 Task: Use the formula "SLOPE" in spreadsheet "Project portfolio".
Action: Mouse moved to (155, 110)
Screenshot: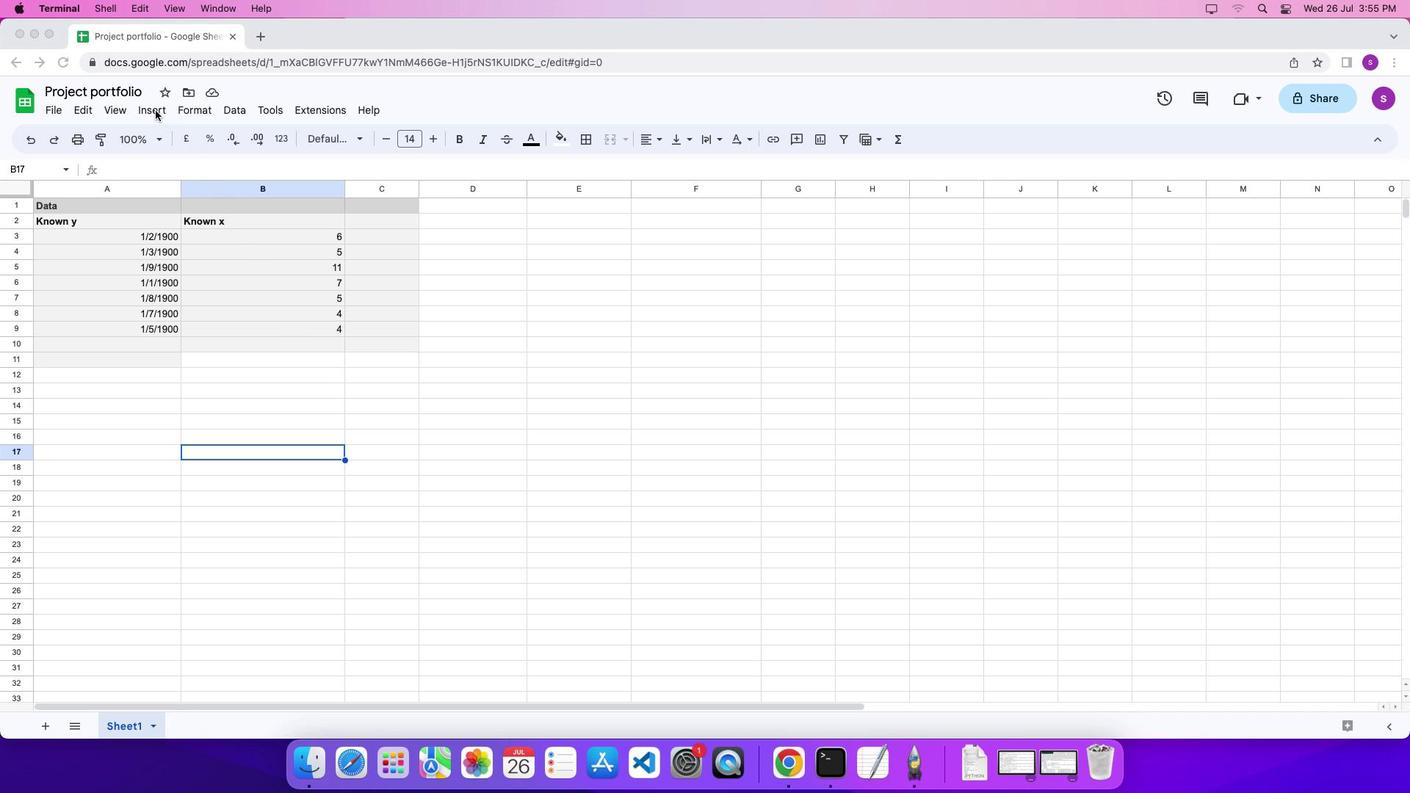 
Action: Mouse pressed left at (155, 110)
Screenshot: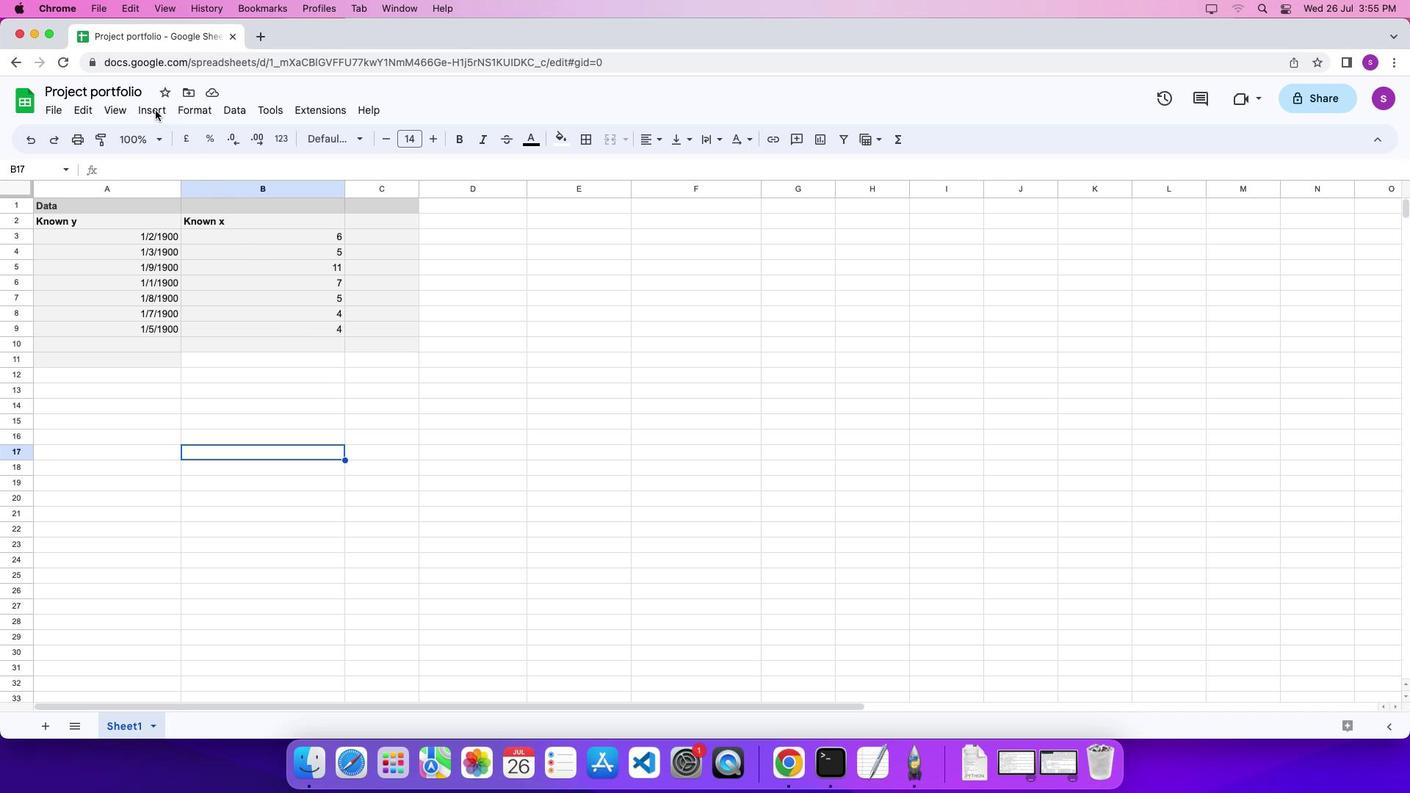 
Action: Mouse moved to (159, 110)
Screenshot: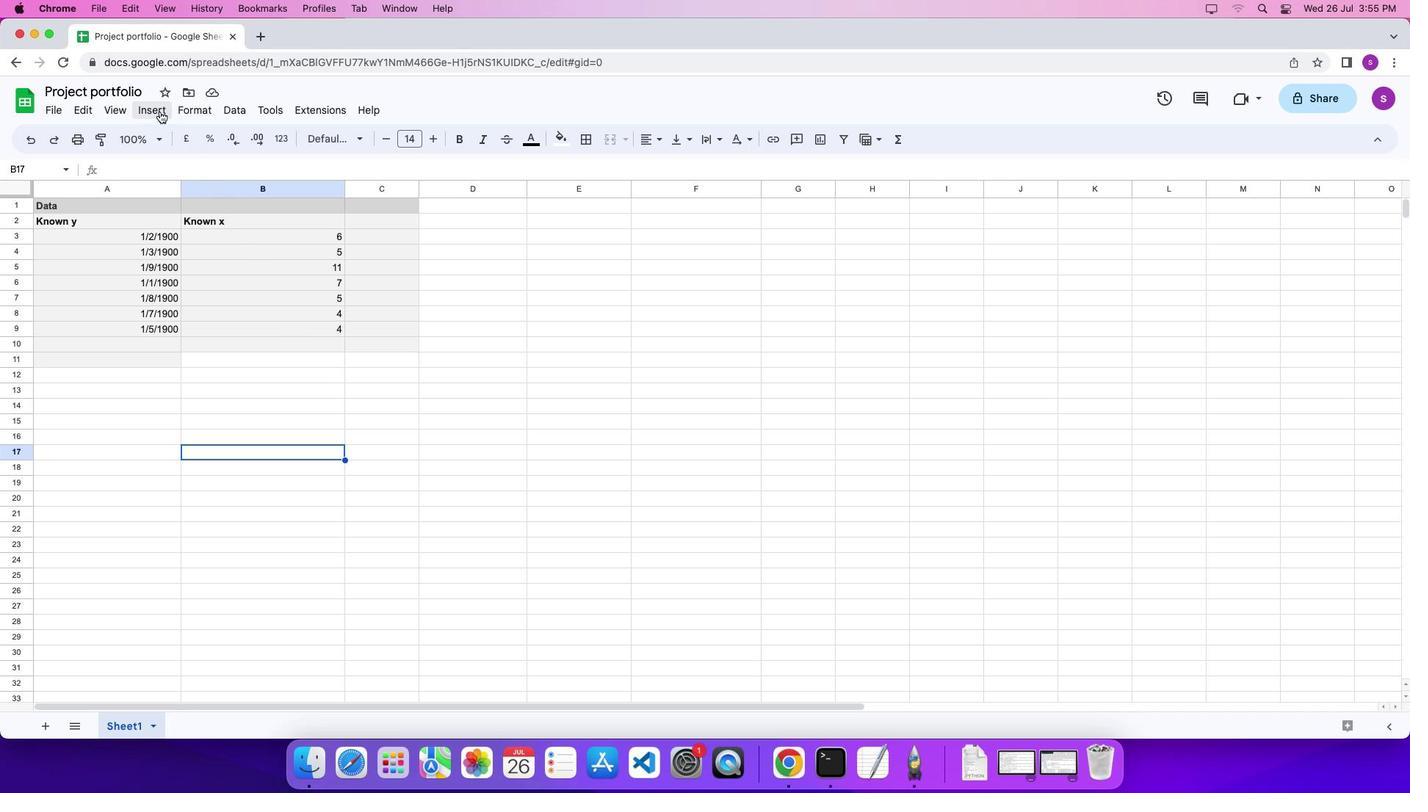 
Action: Mouse pressed left at (159, 110)
Screenshot: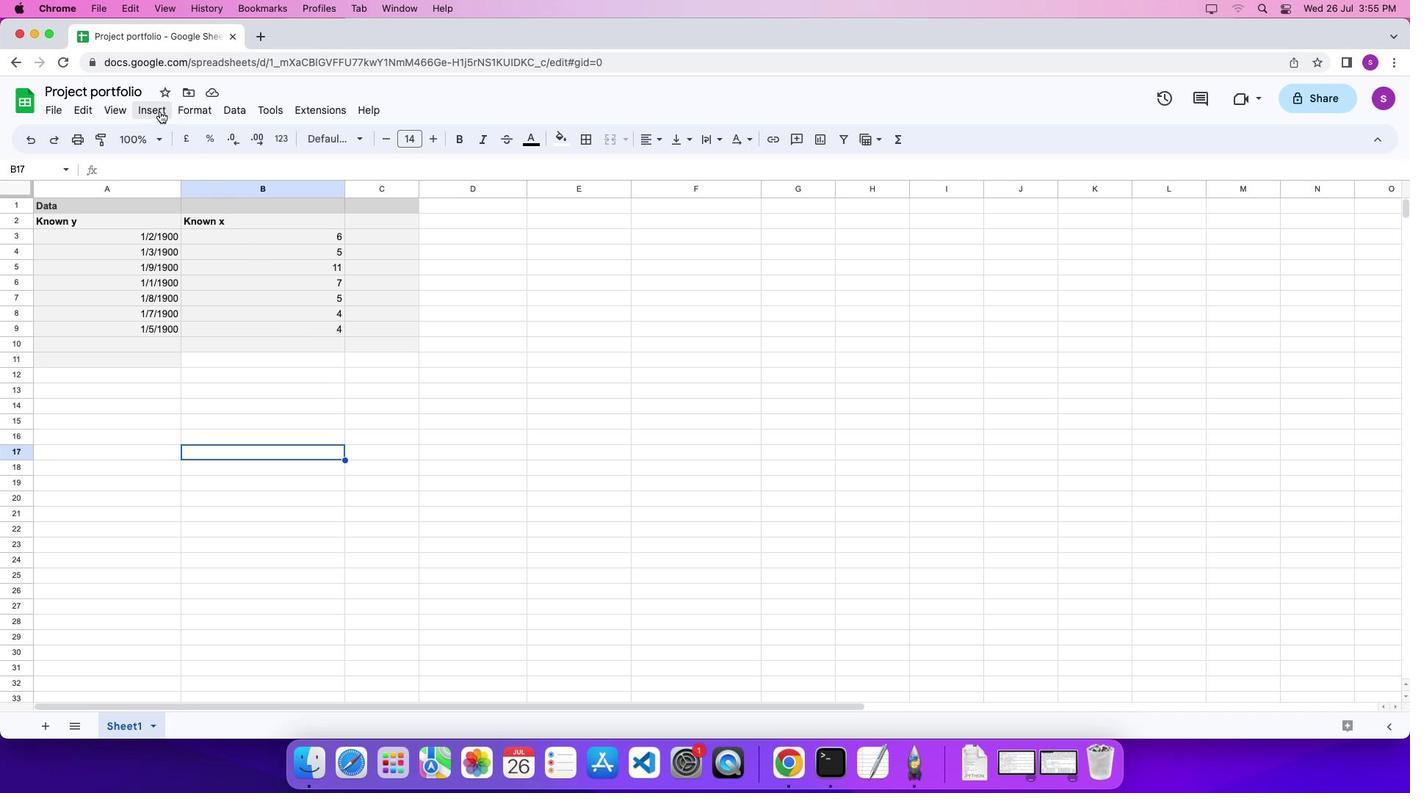 
Action: Mouse moved to (622, 694)
Screenshot: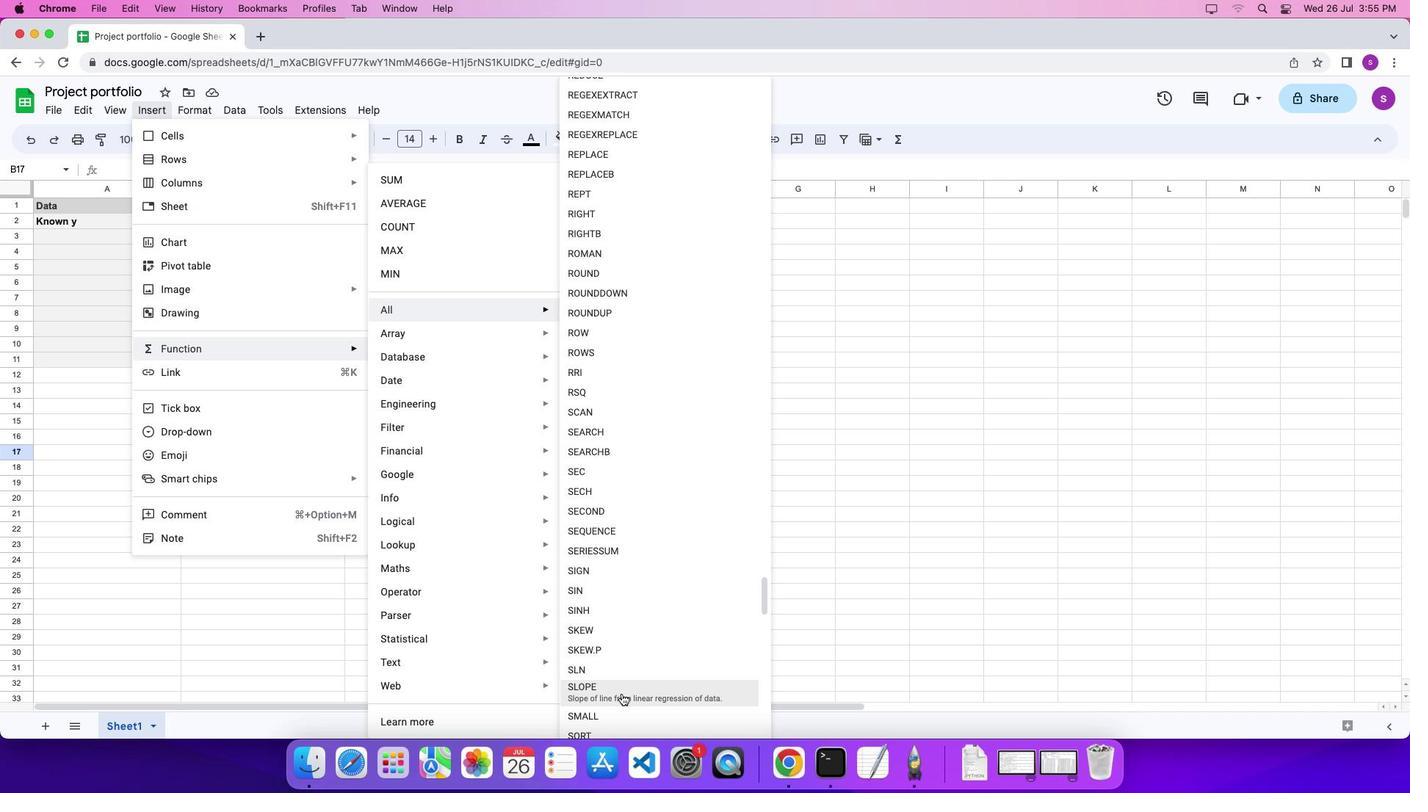 
Action: Mouse pressed left at (622, 694)
Screenshot: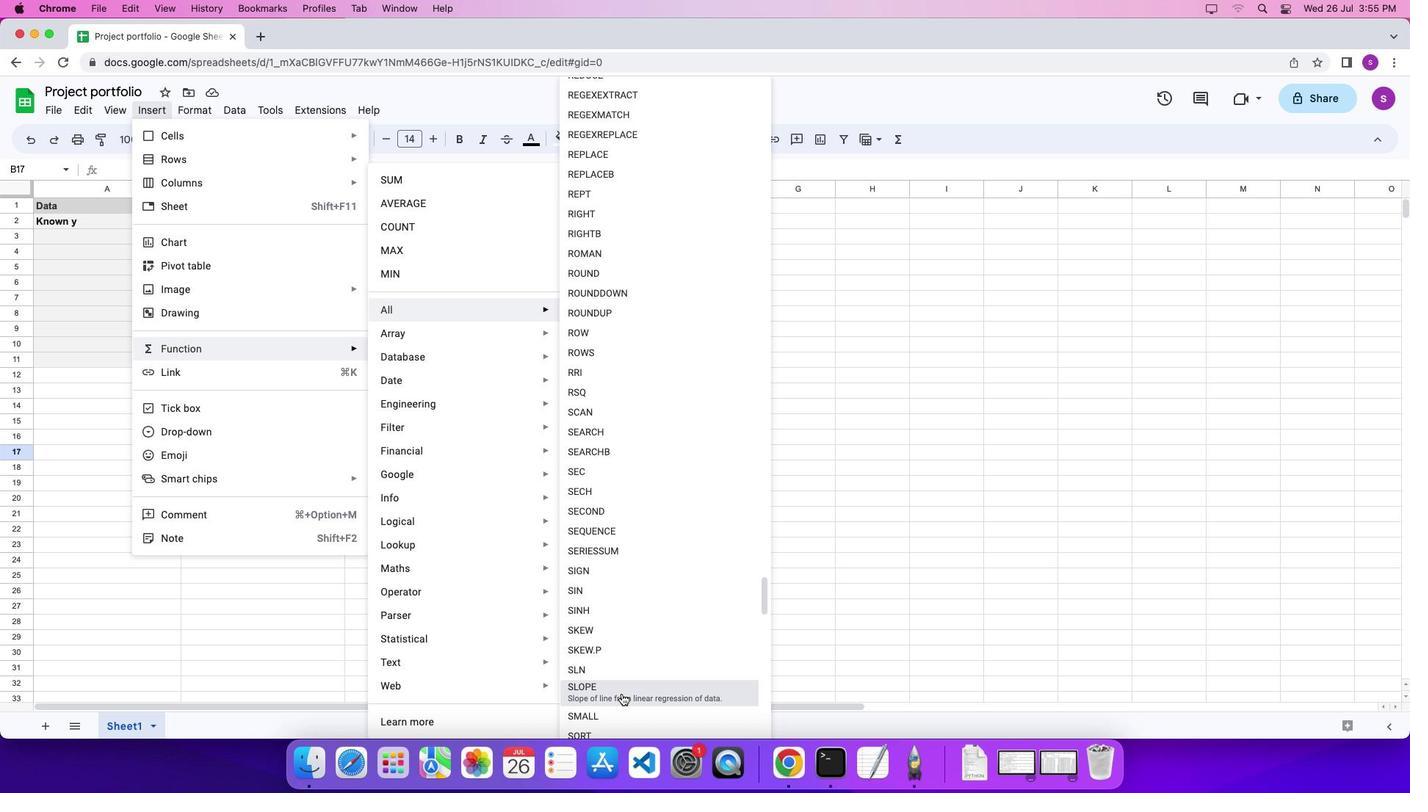 
Action: Mouse moved to (133, 235)
Screenshot: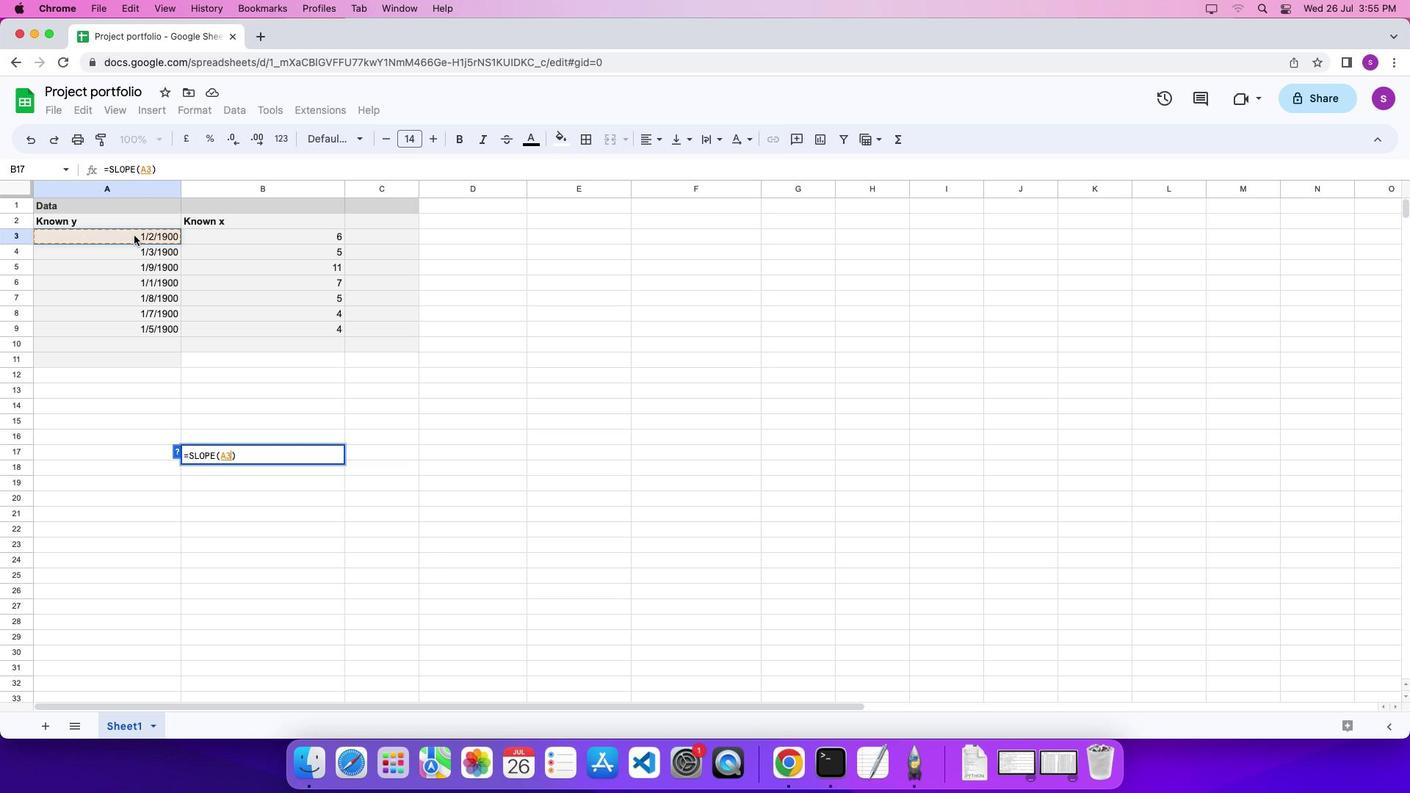 
Action: Mouse pressed left at (133, 235)
Screenshot: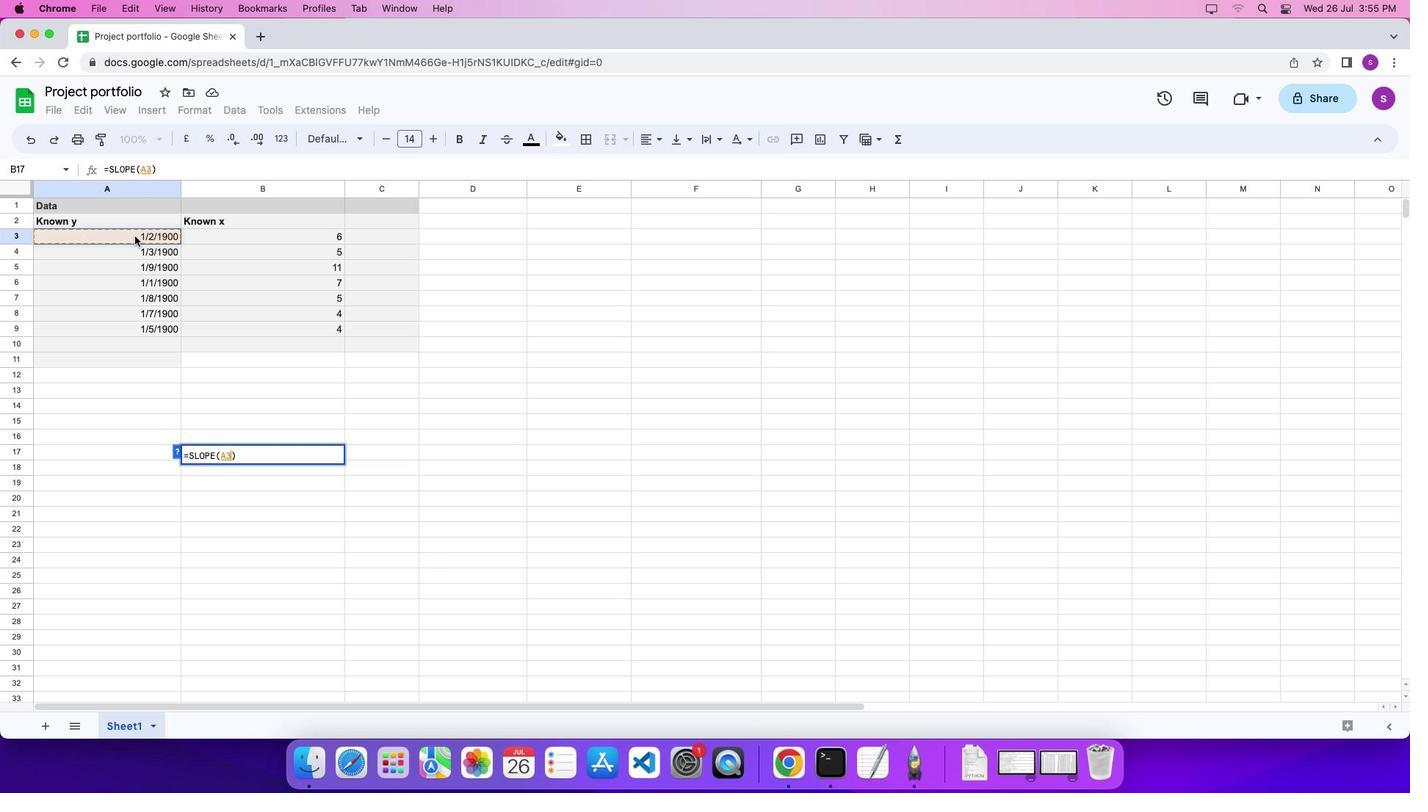 
Action: Mouse moved to (133, 330)
Screenshot: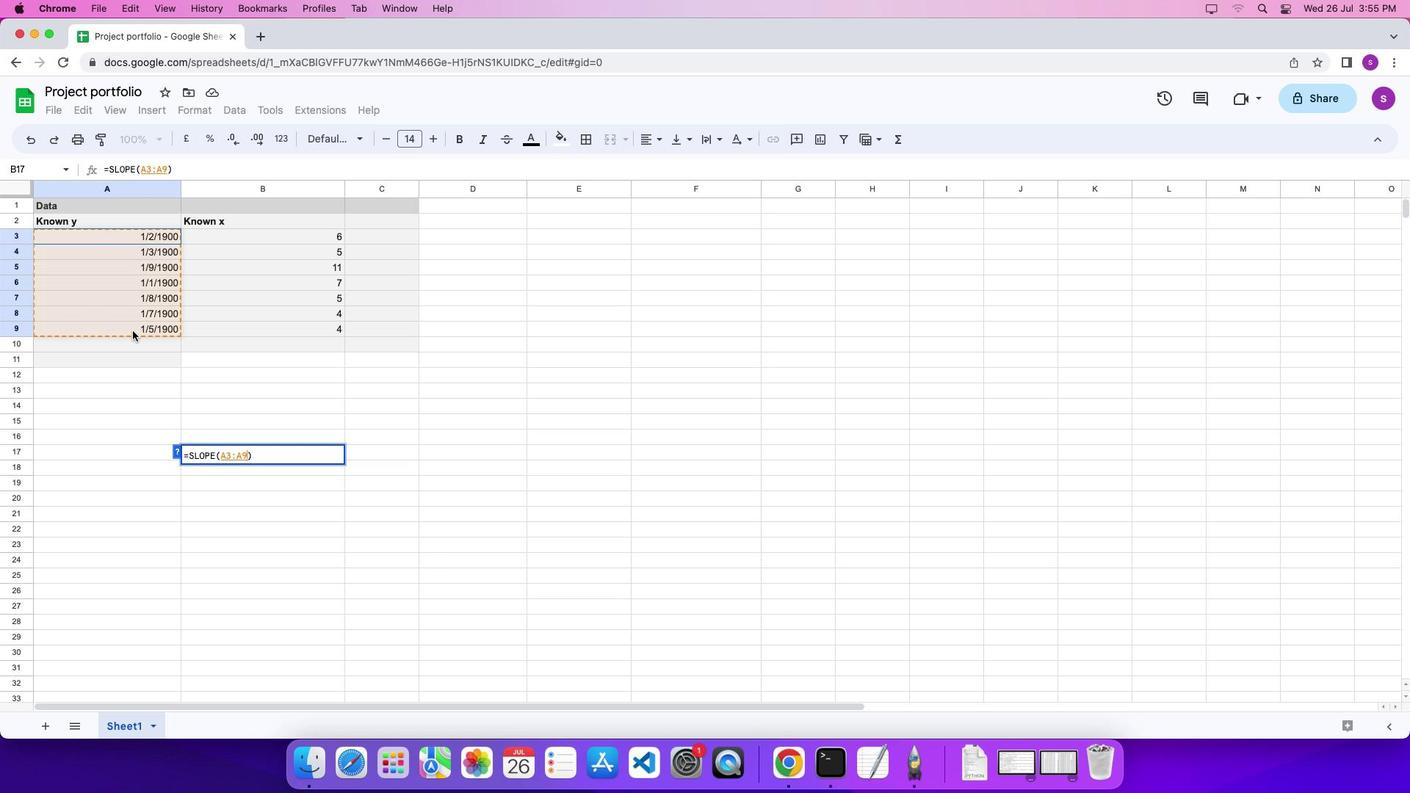 
Action: Key pressed ','
Screenshot: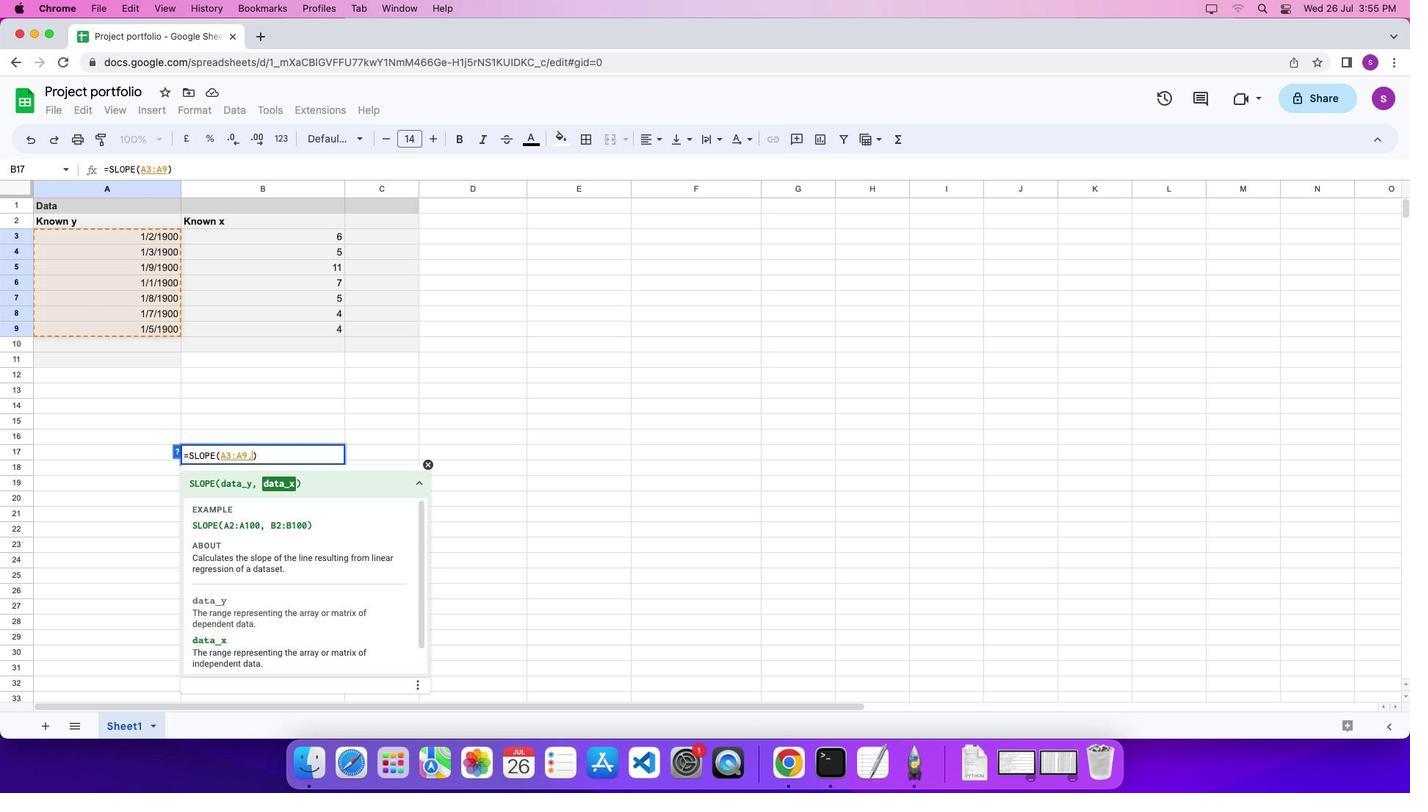 
Action: Mouse moved to (257, 233)
Screenshot: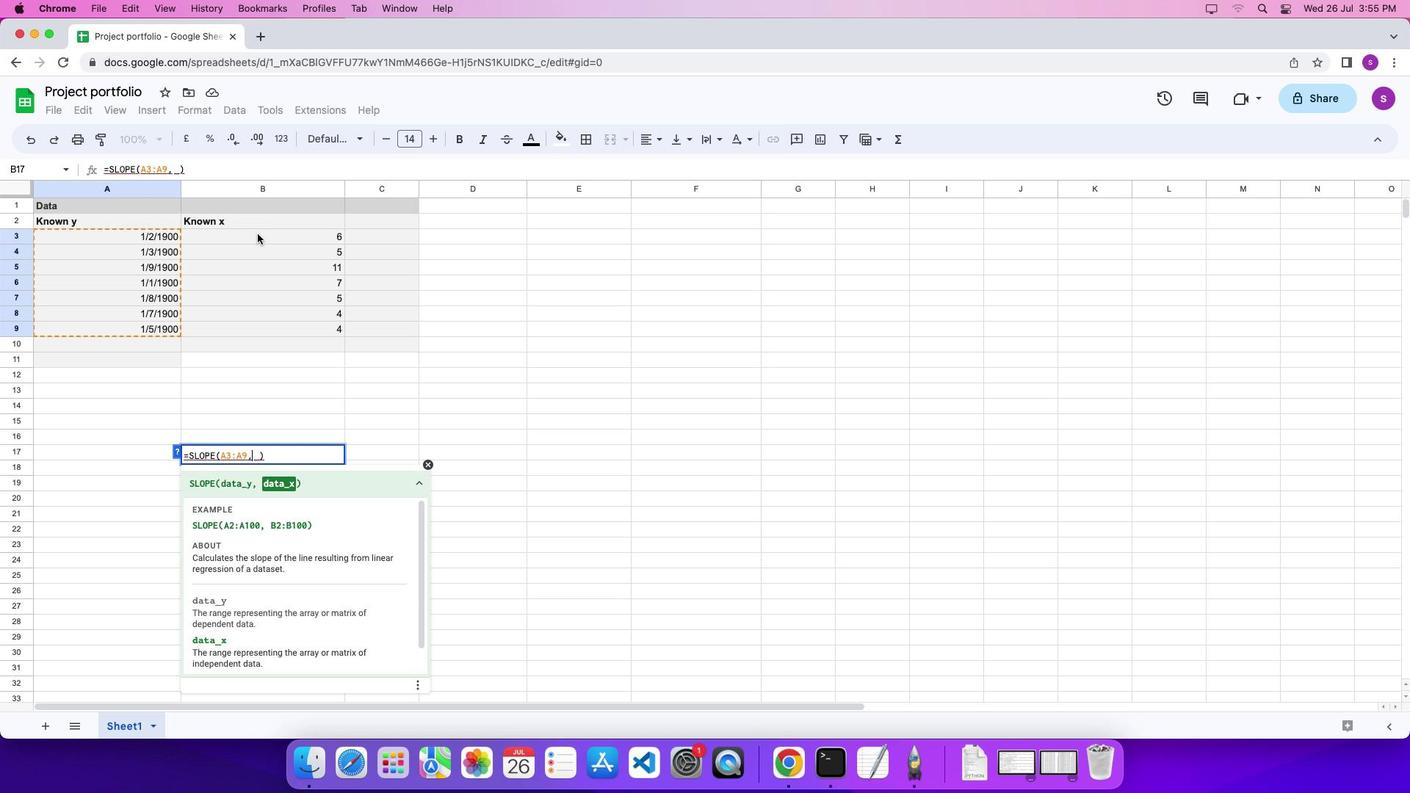 
Action: Mouse pressed left at (257, 233)
Screenshot: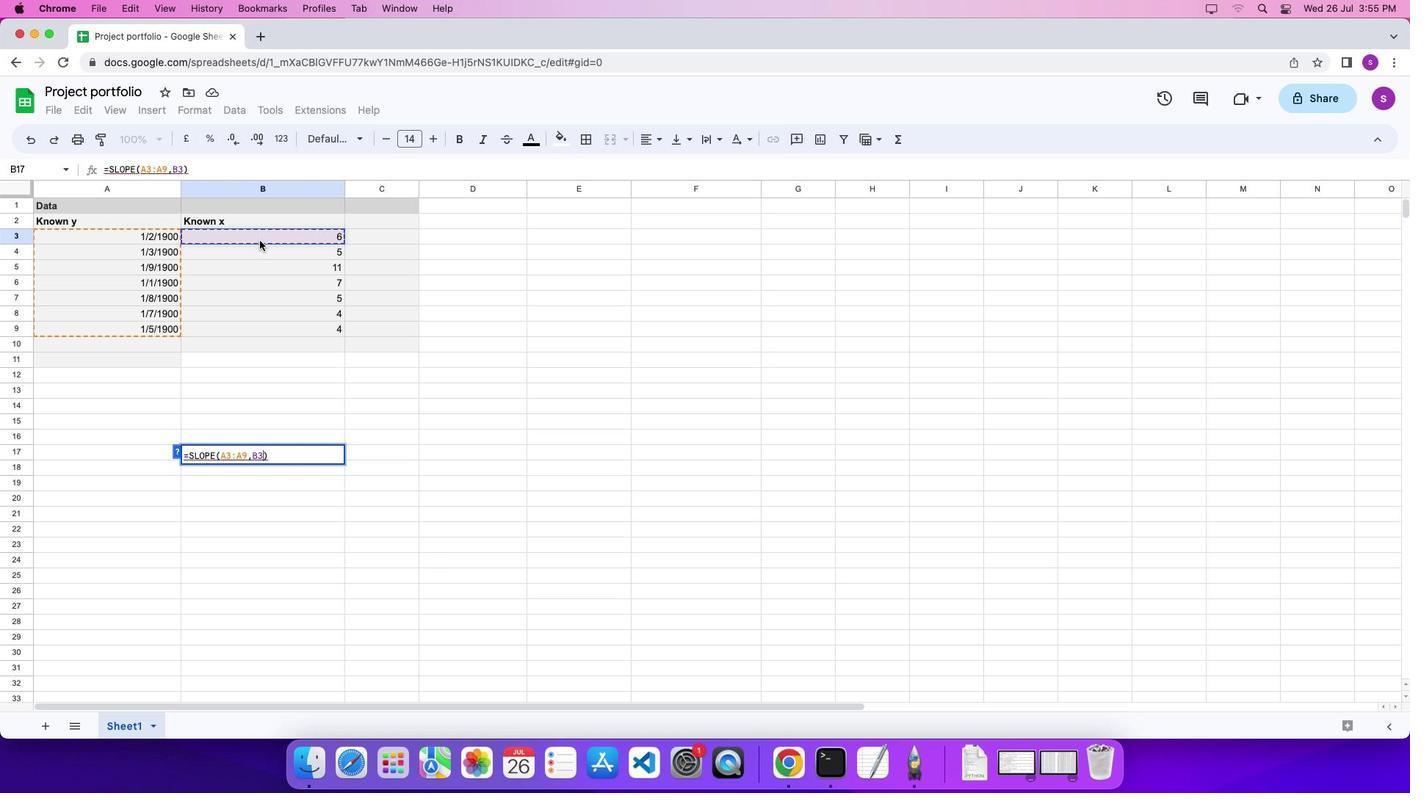 
Action: Mouse moved to (262, 325)
Screenshot: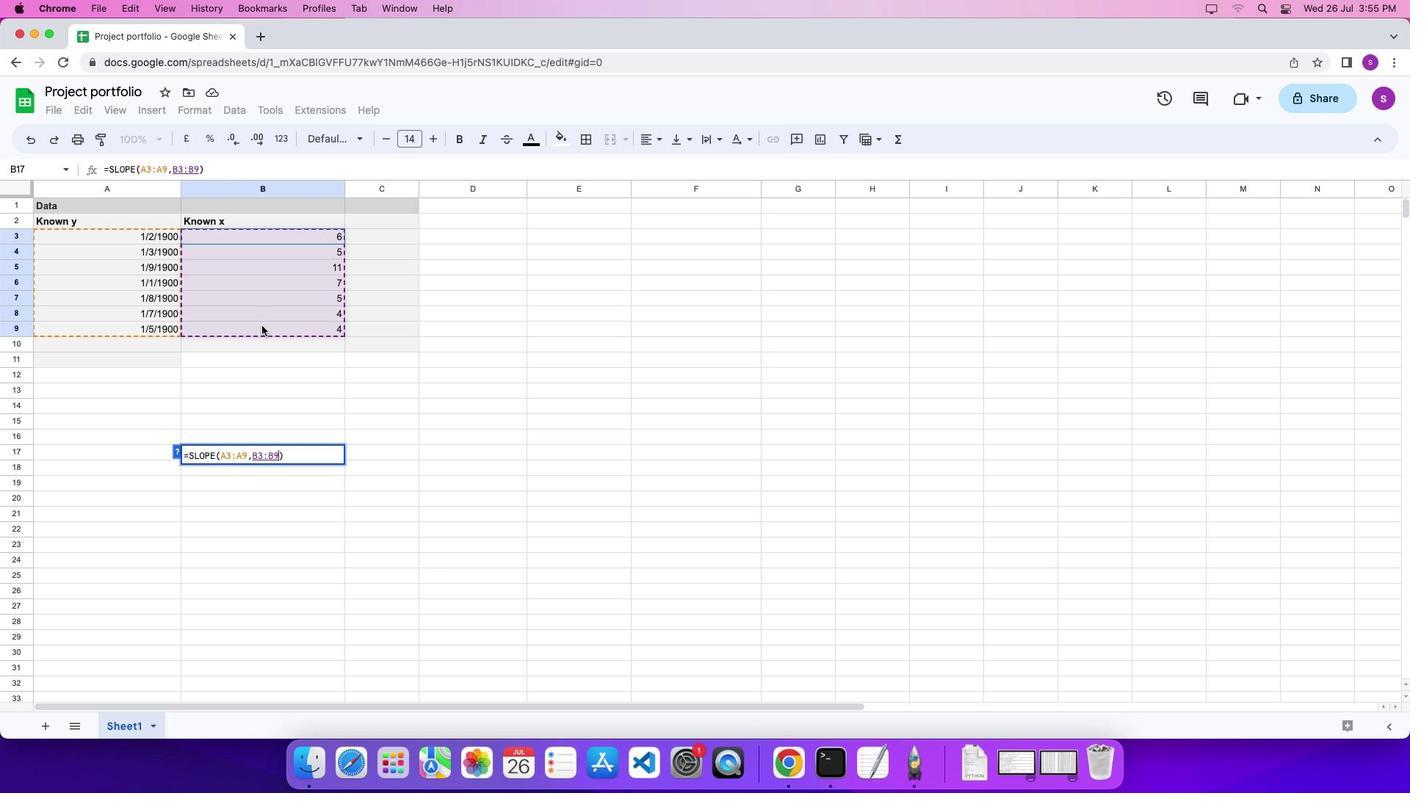
Action: Key pressed '\x03'
Screenshot: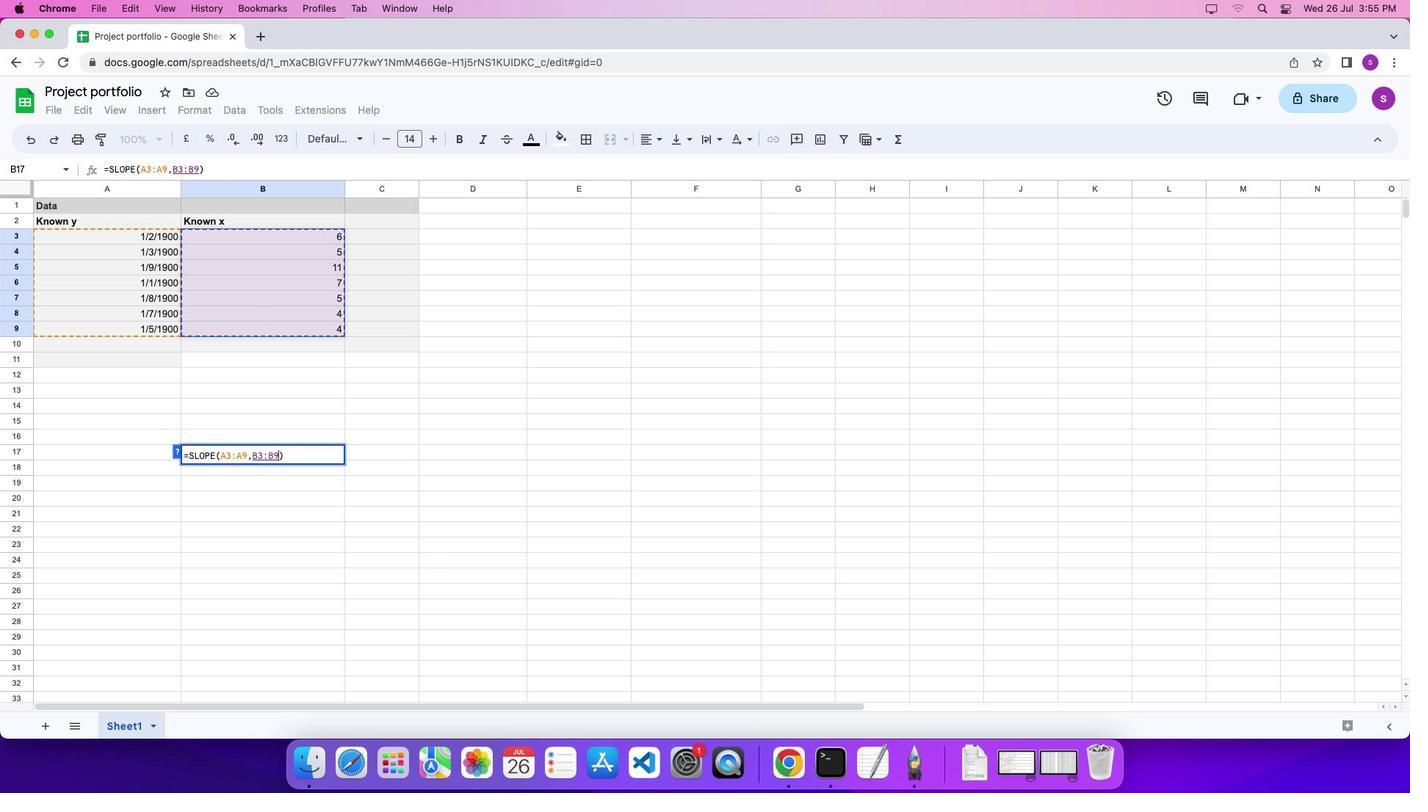 
